 Task: Look for properties with wifi facilities.
Action: Mouse moved to (533, 302)
Screenshot: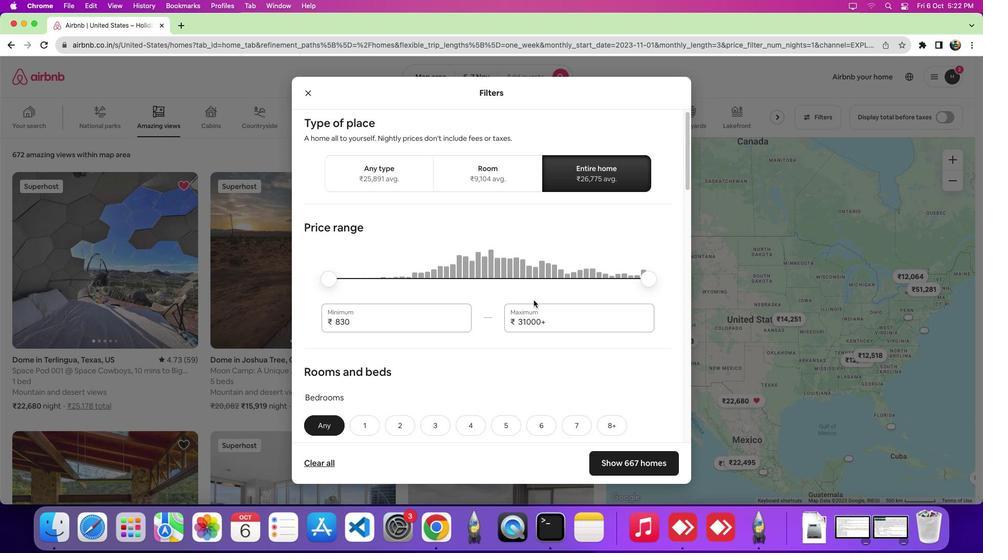 
Action: Mouse pressed left at (533, 302)
Screenshot: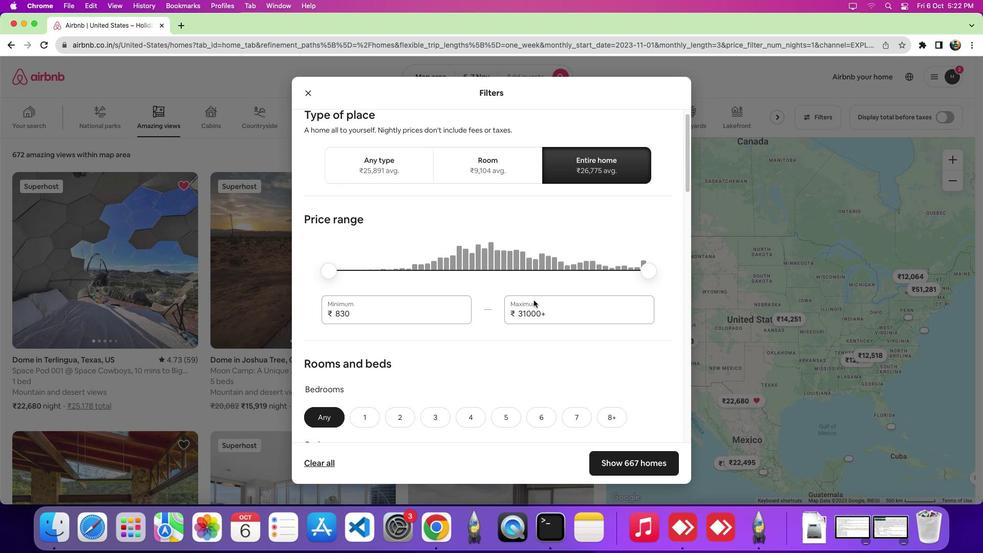 
Action: Mouse moved to (526, 271)
Screenshot: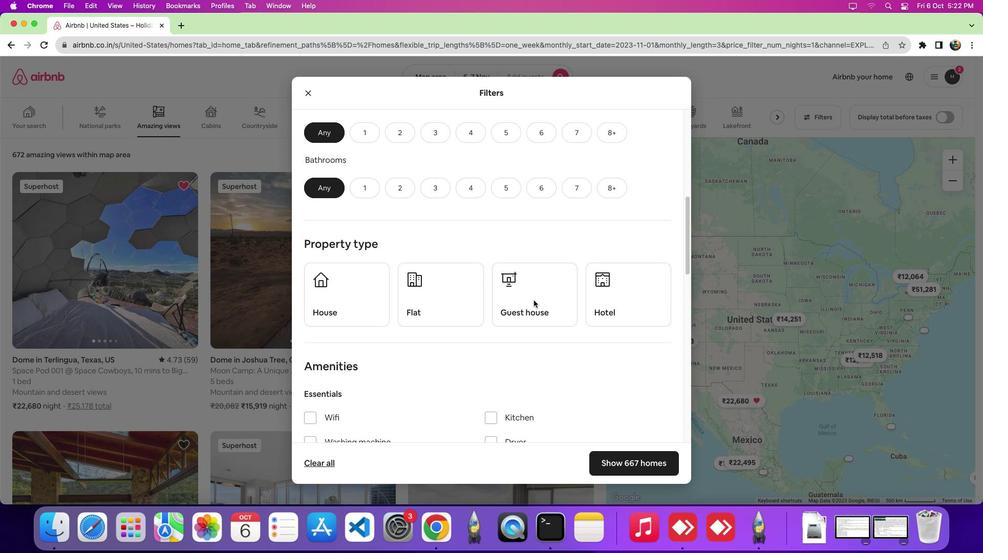 
Action: Mouse scrolled (526, 271) with delta (479, 346)
Screenshot: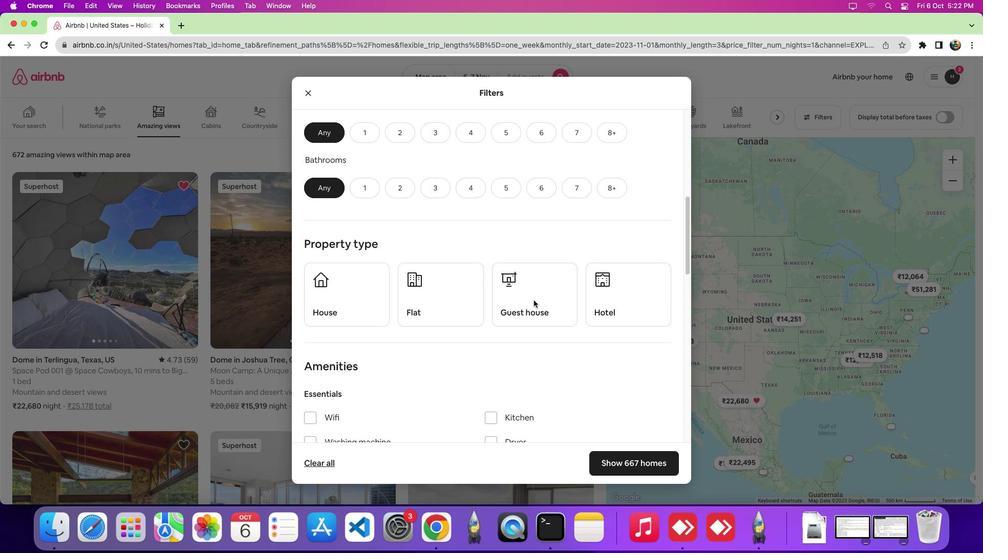
Action: Mouse scrolled (526, 271) with delta (479, 346)
Screenshot: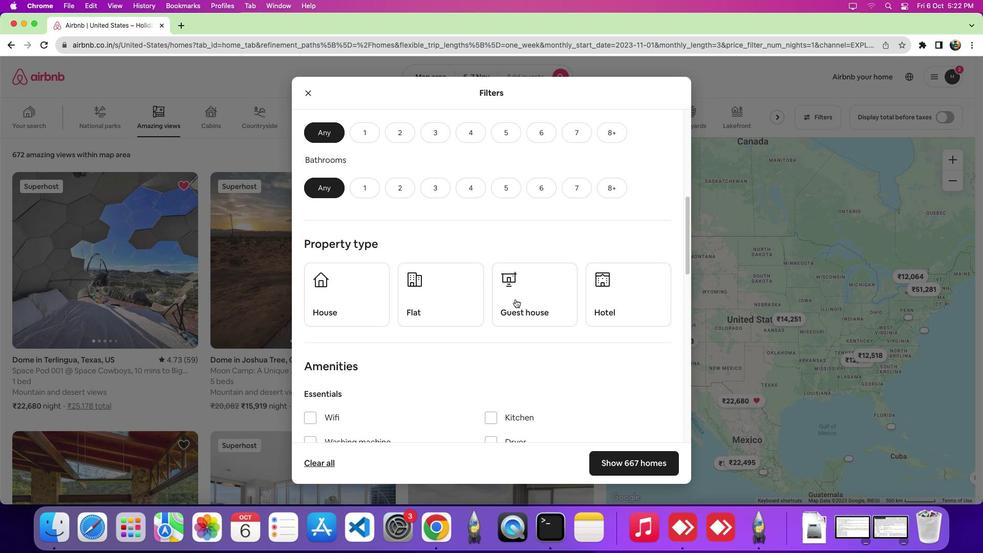 
Action: Mouse scrolled (526, 271) with delta (479, 347)
Screenshot: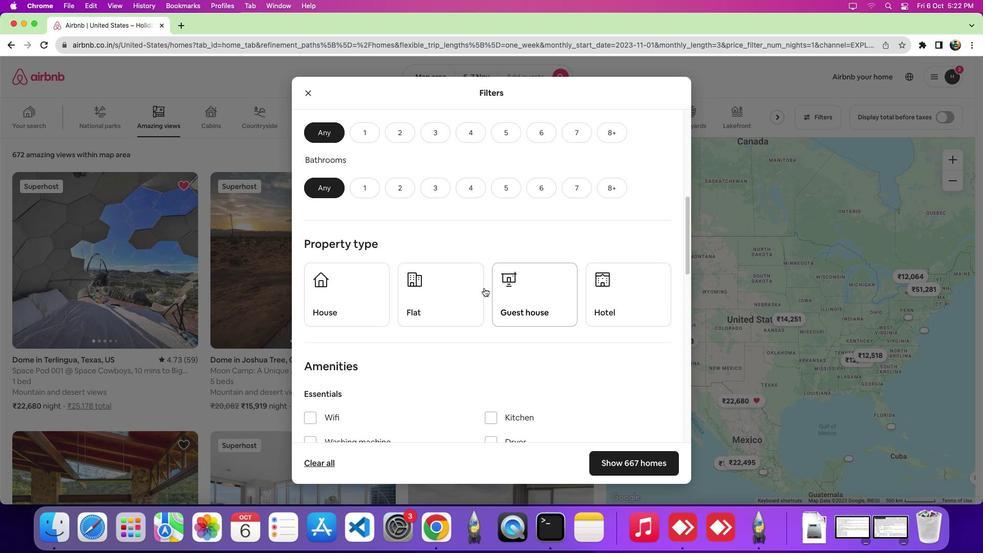 
Action: Mouse scrolled (526, 271) with delta (479, 347)
Screenshot: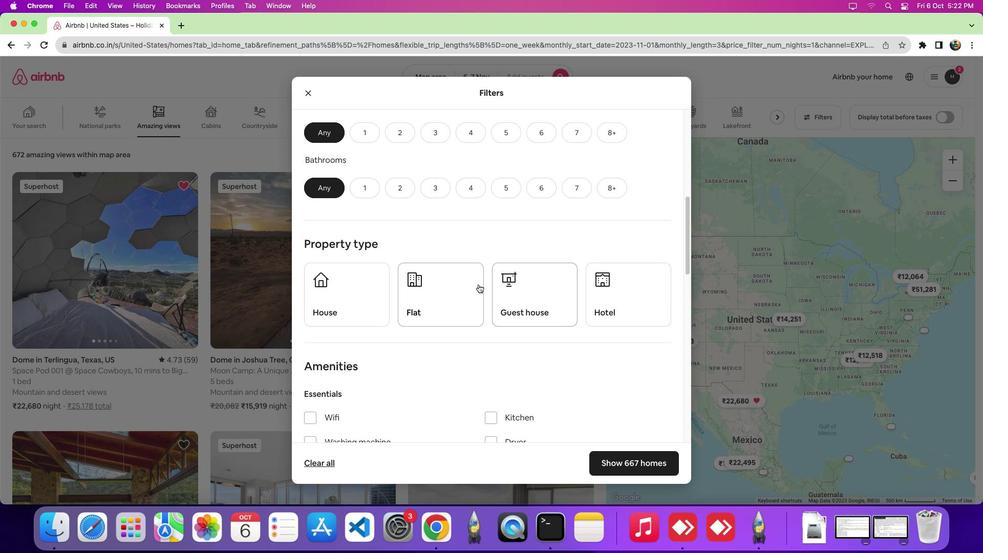 
Action: Mouse moved to (521, 275)
Screenshot: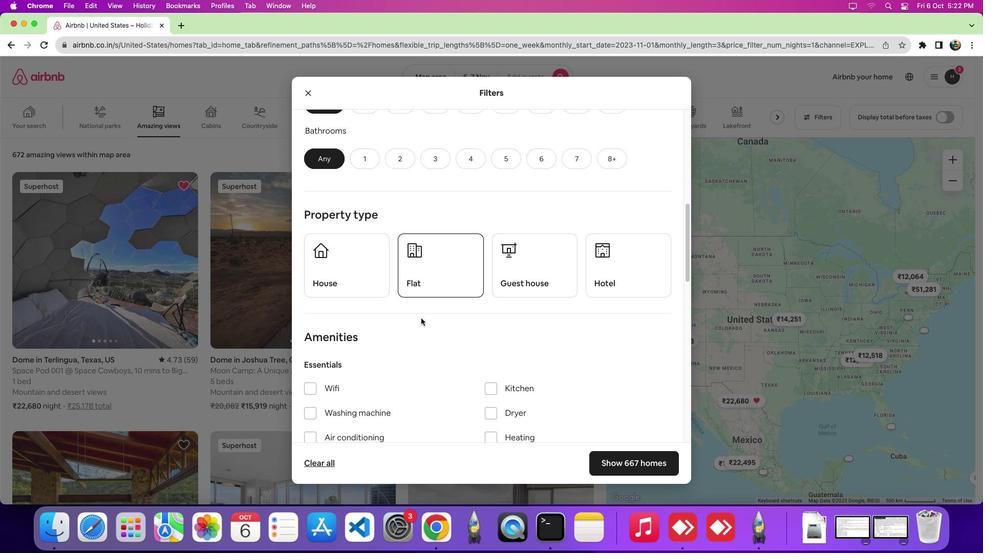 
Action: Mouse scrolled (521, 275) with delta (479, 346)
Screenshot: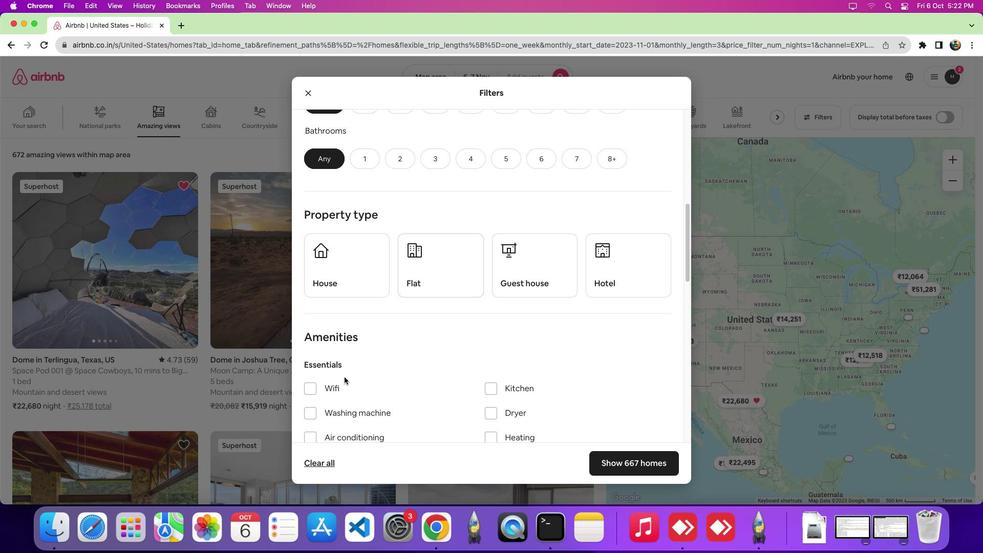 
Action: Mouse scrolled (521, 275) with delta (479, 346)
Screenshot: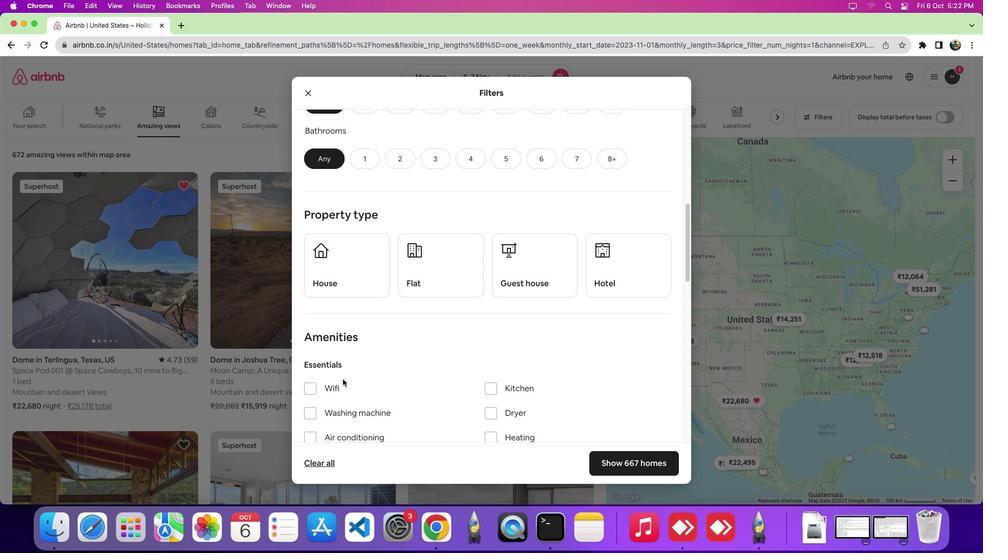 
Action: Mouse scrolled (521, 275) with delta (479, 346)
Screenshot: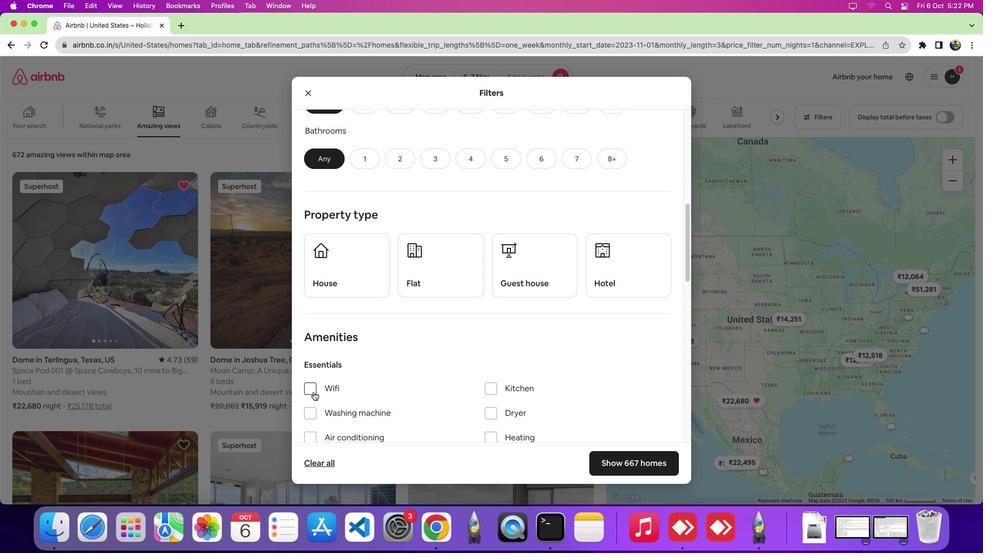 
Action: Mouse moved to (506, 249)
Screenshot: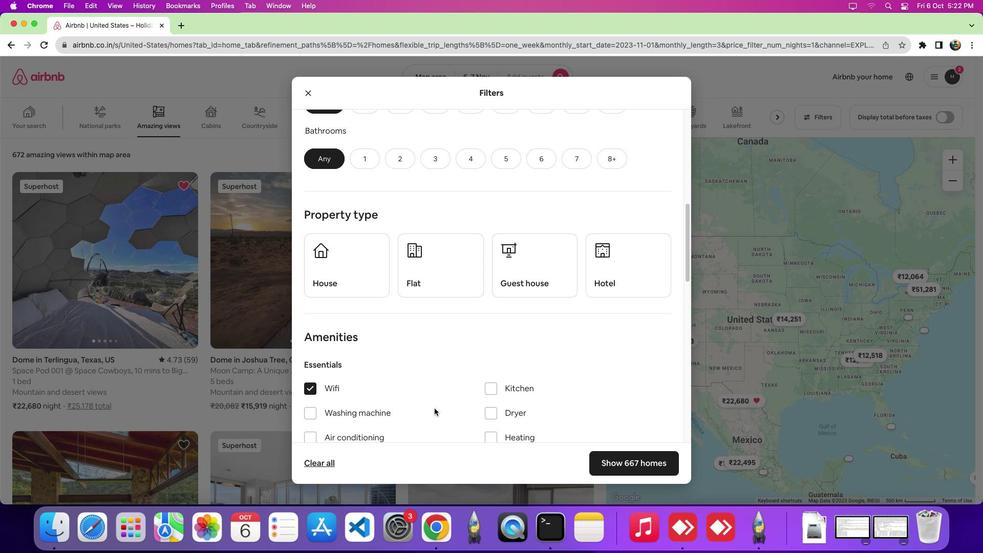 
Action: Mouse pressed left at (506, 249)
Screenshot: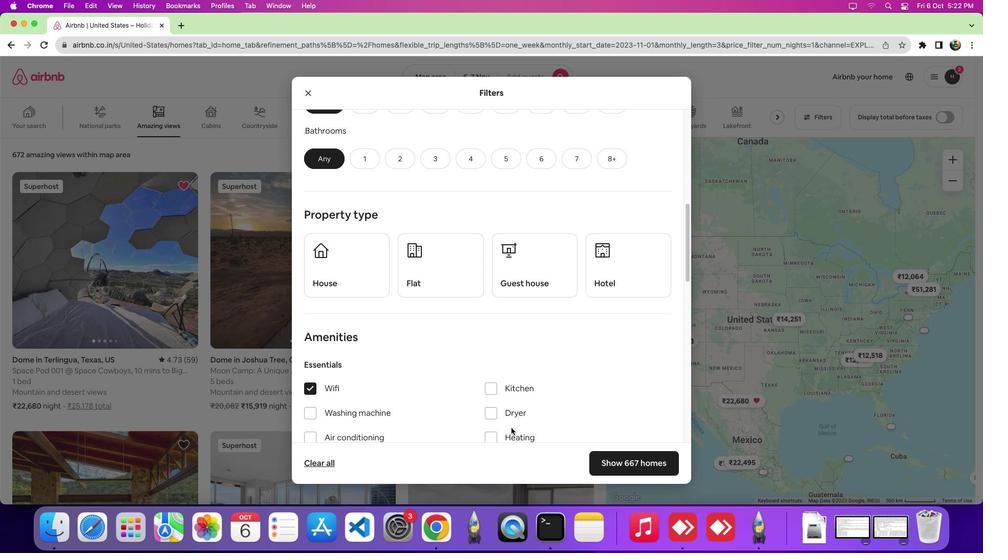 
Action: Mouse moved to (533, 232)
Screenshot: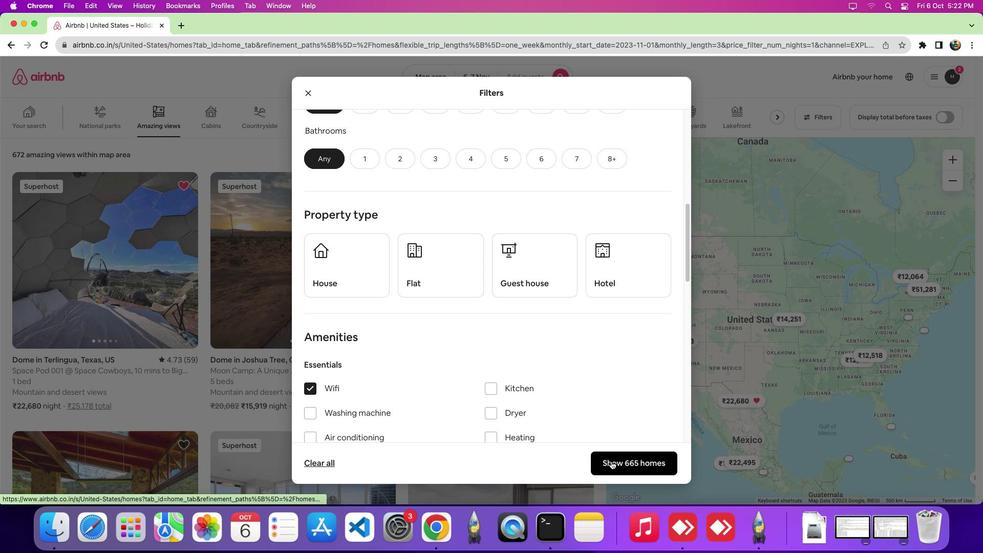 
Action: Mouse pressed left at (533, 232)
Screenshot: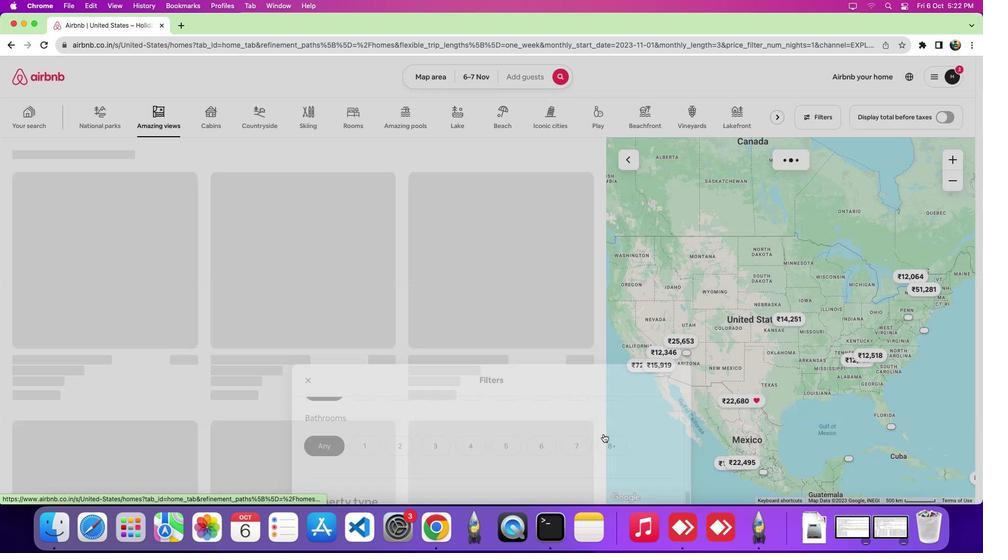 
Action: Mouse moved to (524, 262)
Screenshot: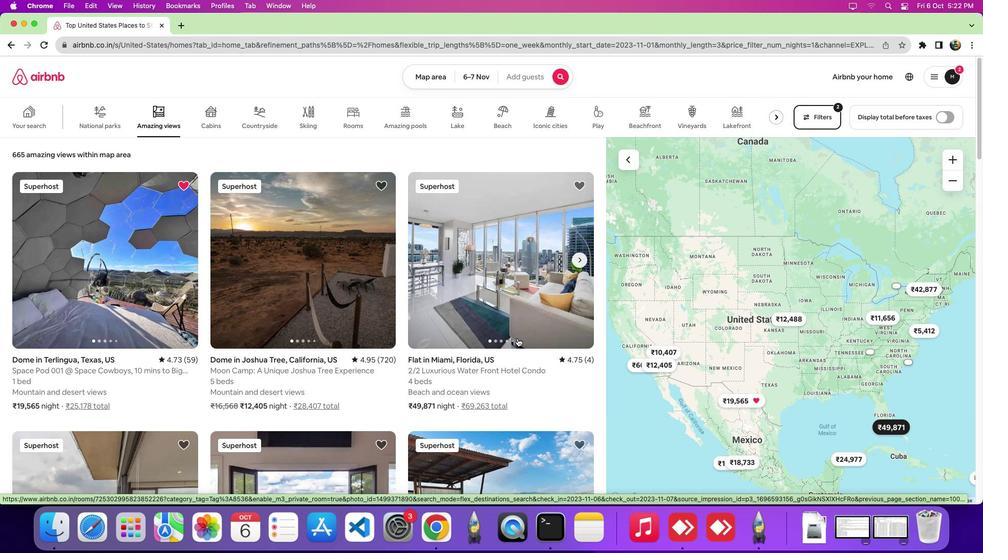 
